 Task: Provide feedback on Google Flights and attach a screenshot.
Action: Mouse moved to (802, 408)
Screenshot: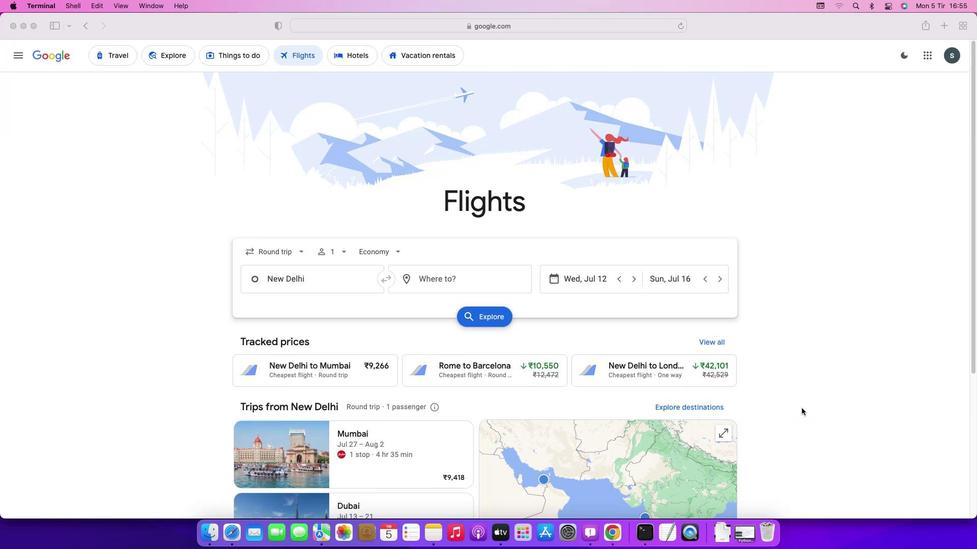
Action: Mouse pressed left at (802, 408)
Screenshot: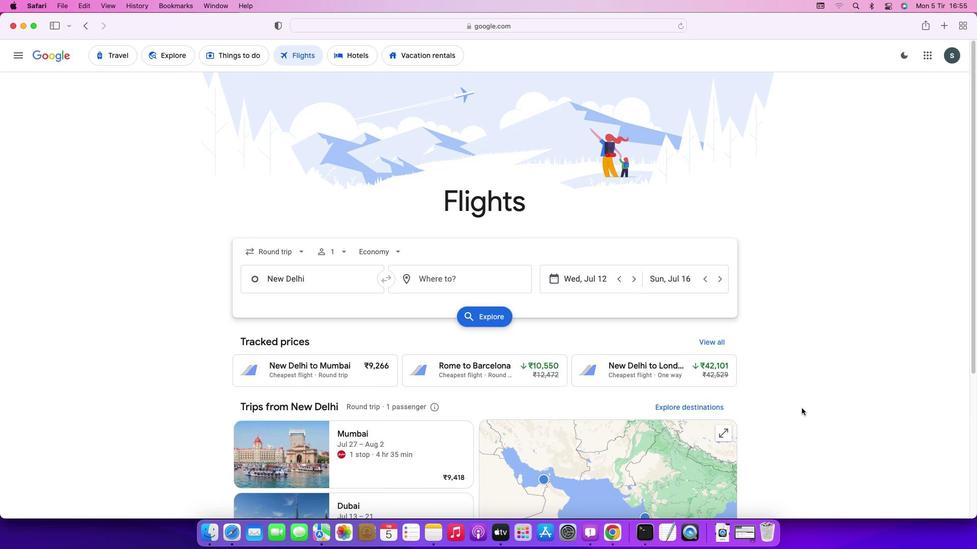 
Action: Mouse moved to (798, 417)
Screenshot: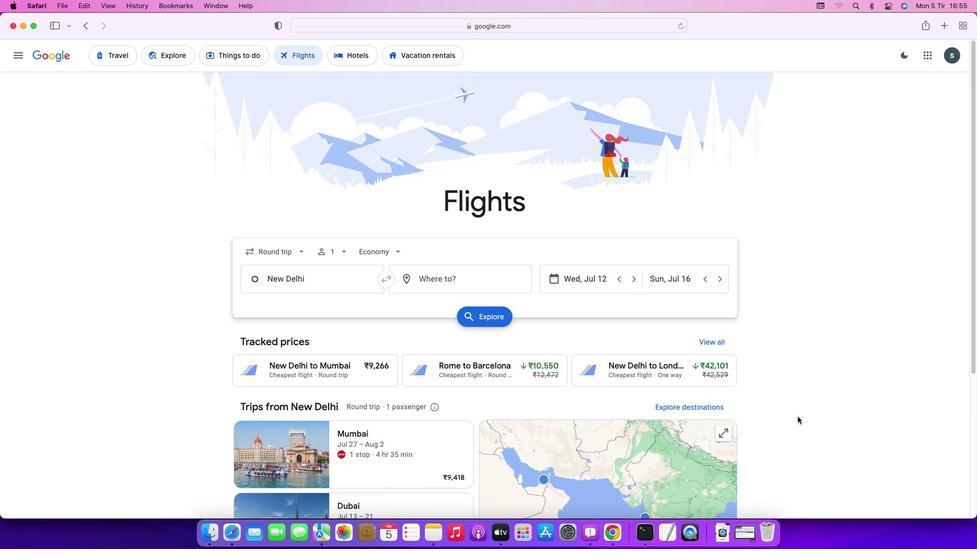 
Action: Mouse scrolled (798, 417) with delta (0, 0)
Screenshot: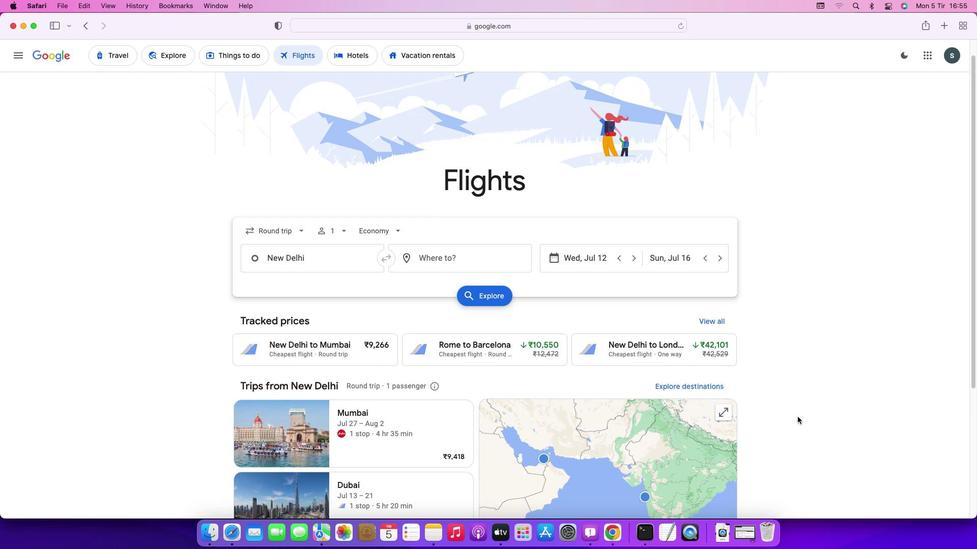 
Action: Mouse scrolled (798, 417) with delta (0, 0)
Screenshot: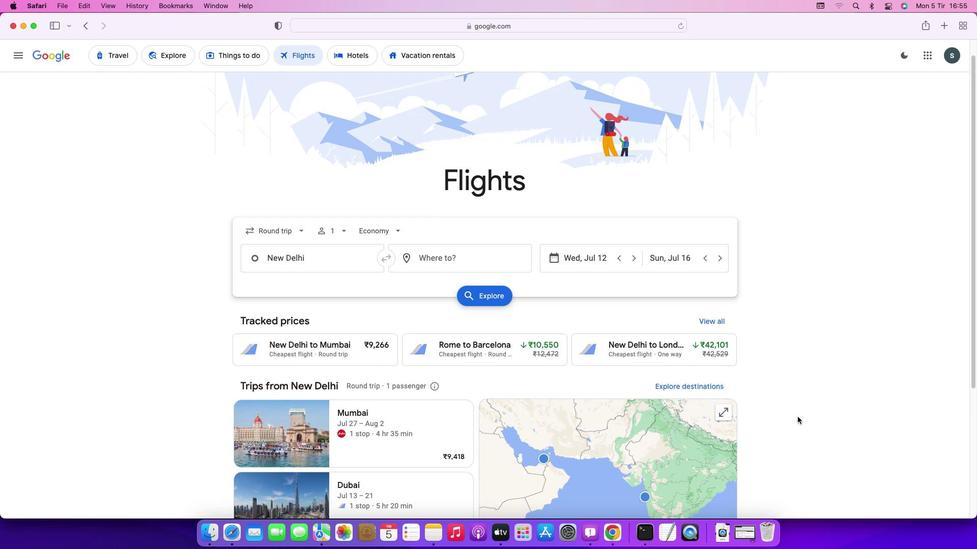 
Action: Mouse scrolled (798, 417) with delta (0, -1)
Screenshot: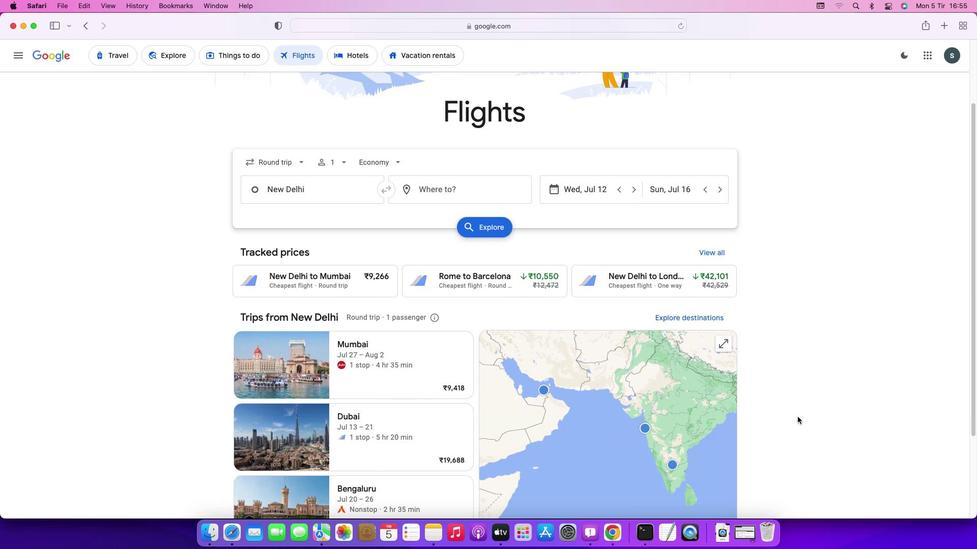 
Action: Mouse scrolled (798, 417) with delta (0, -2)
Screenshot: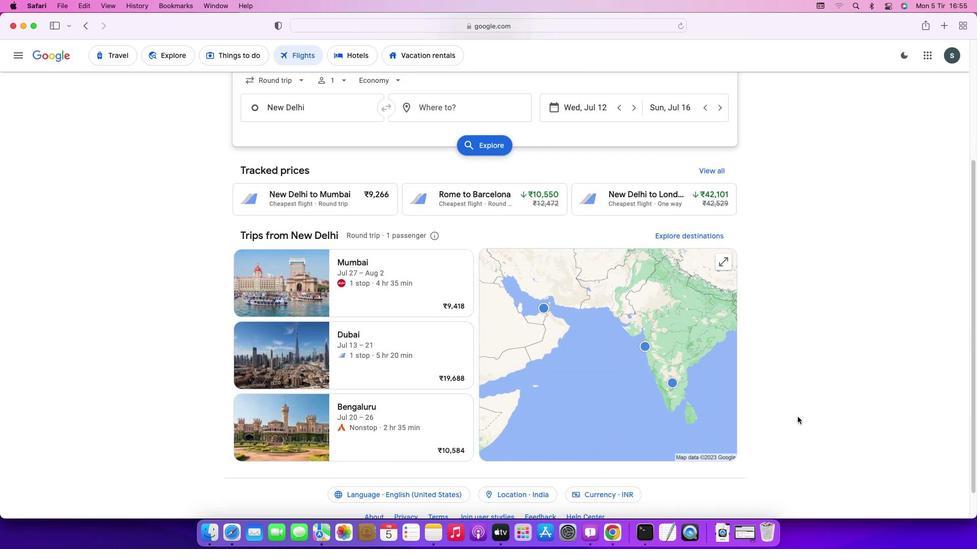 
Action: Mouse scrolled (798, 417) with delta (0, 0)
Screenshot: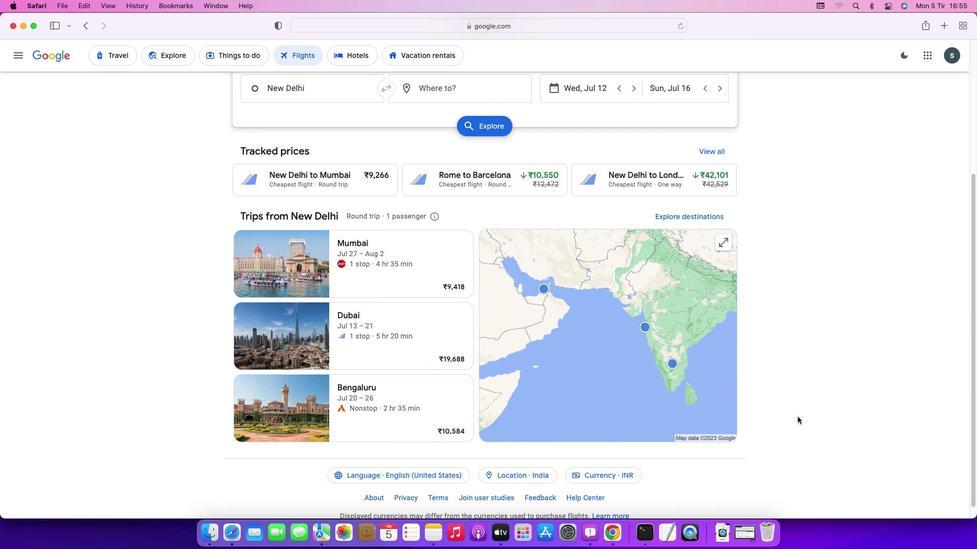 
Action: Mouse scrolled (798, 417) with delta (0, 0)
Screenshot: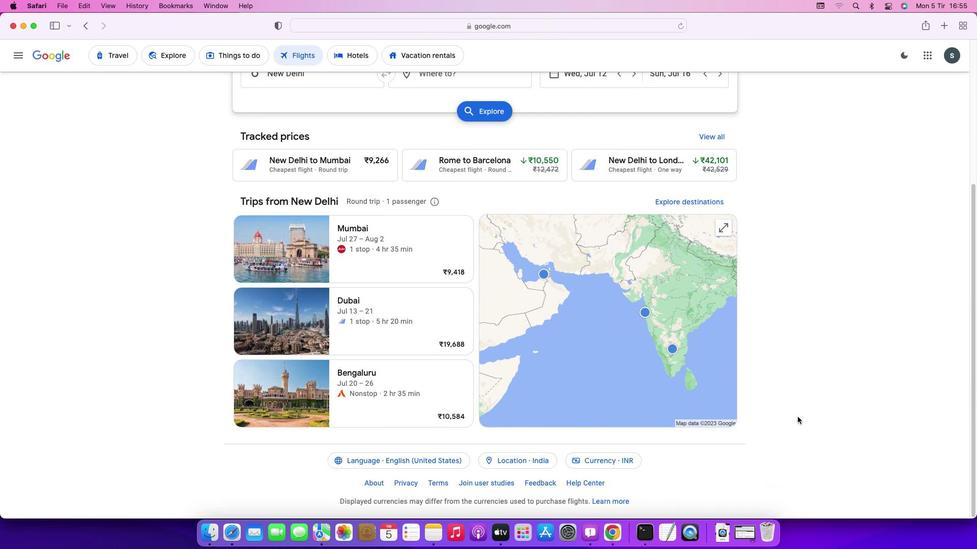 
Action: Mouse scrolled (798, 417) with delta (0, -1)
Screenshot: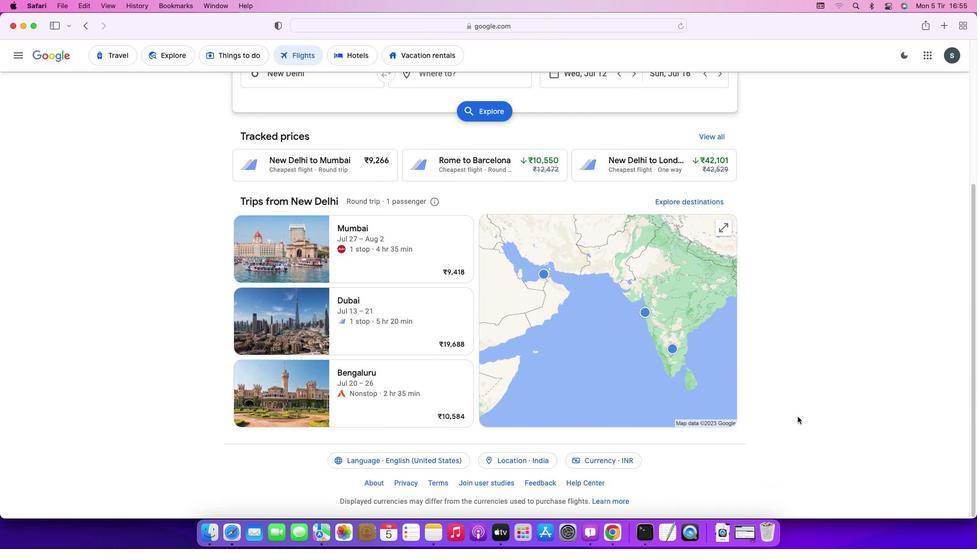 
Action: Mouse moved to (544, 484)
Screenshot: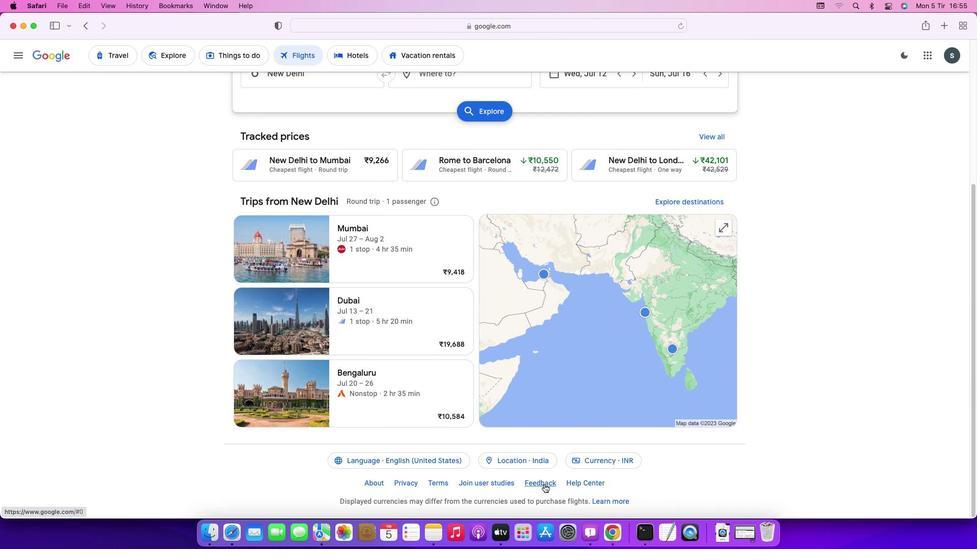 
Action: Mouse pressed left at (544, 484)
Screenshot: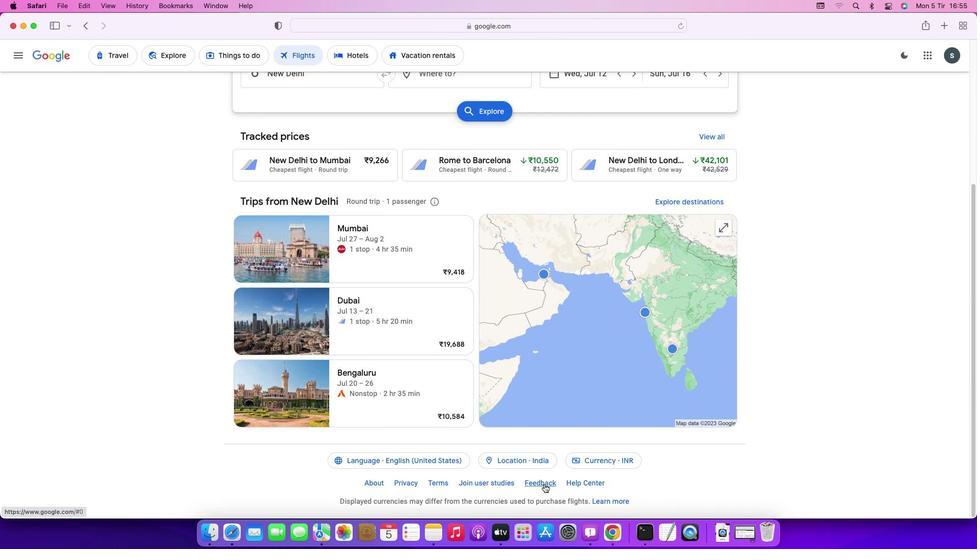 
Action: Mouse moved to (817, 129)
Screenshot: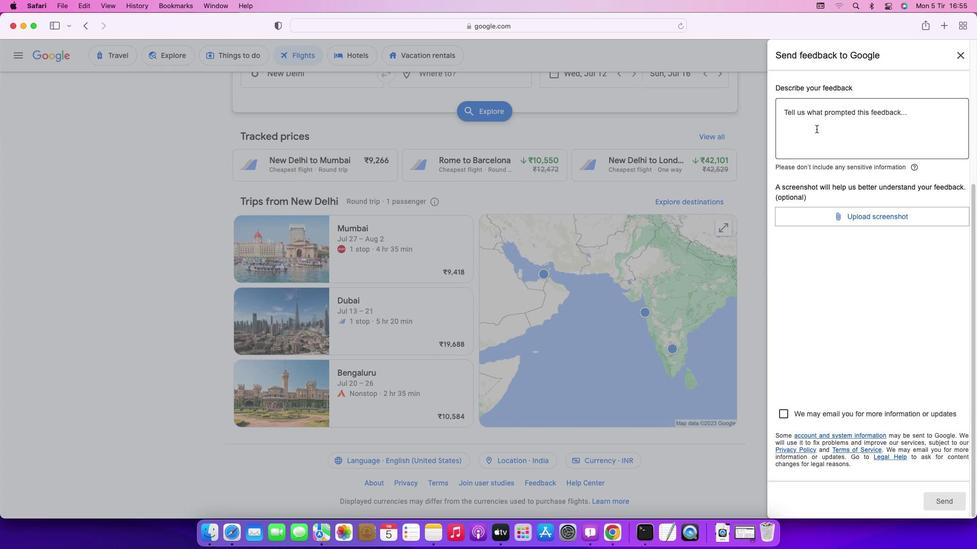 
Action: Mouse pressed left at (817, 129)
Screenshot: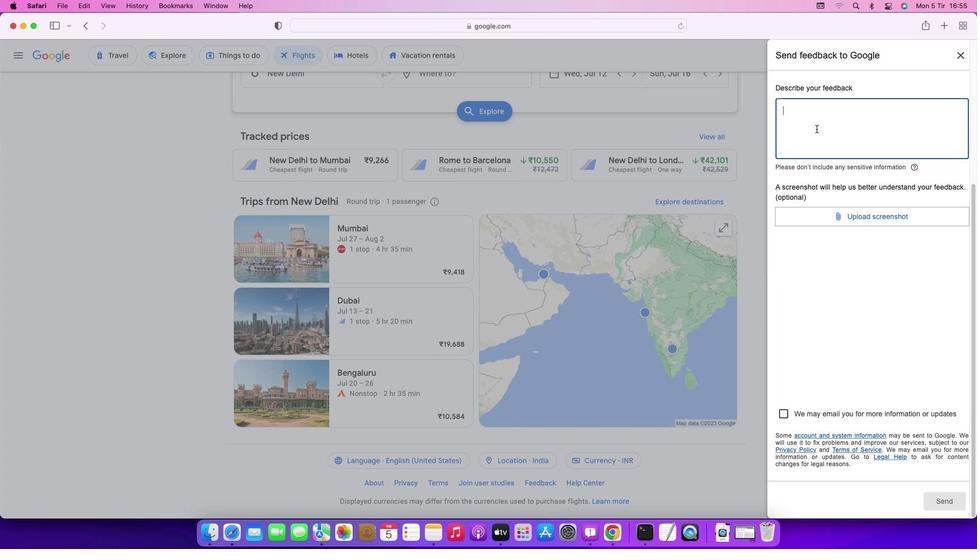
Action: Key pressed Key.caps_lock'G'Key.caps_lock'o''o''g''l''e'Key.space'f''l''i''g''h''t''s'Key.space'h''a''s'Key.space'b''e''e''n'Key.space'a''n'Key.space'i''n''c''r''e''d''i''b''l''e'Key.space't''o''o''l'Key.space'f''o''r'Key.space'p''l''a''n''n''i''n''g'Key.space'm''y'Key.space'r''e''c''e''n''t'Key.space't''r''i''p''.'
Screenshot: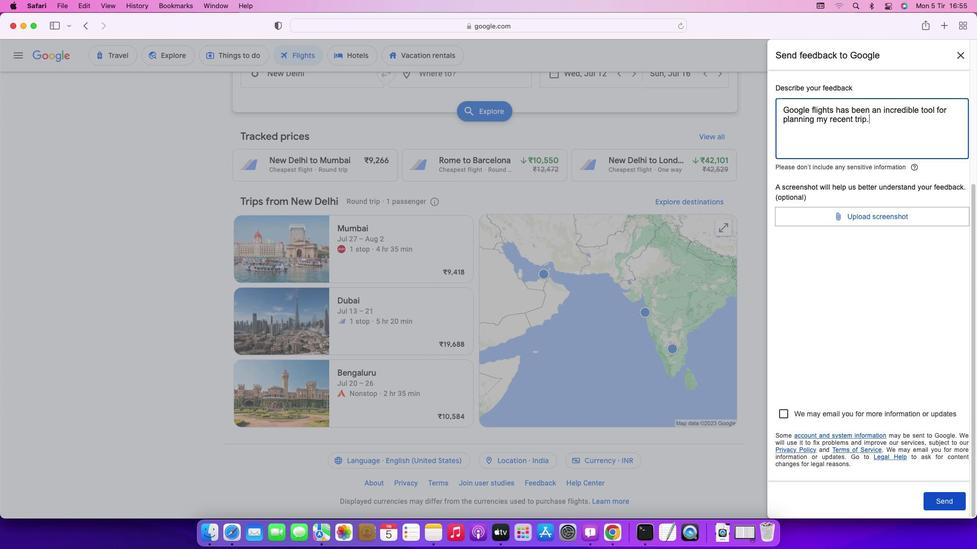 
Action: Mouse moved to (834, 215)
Screenshot: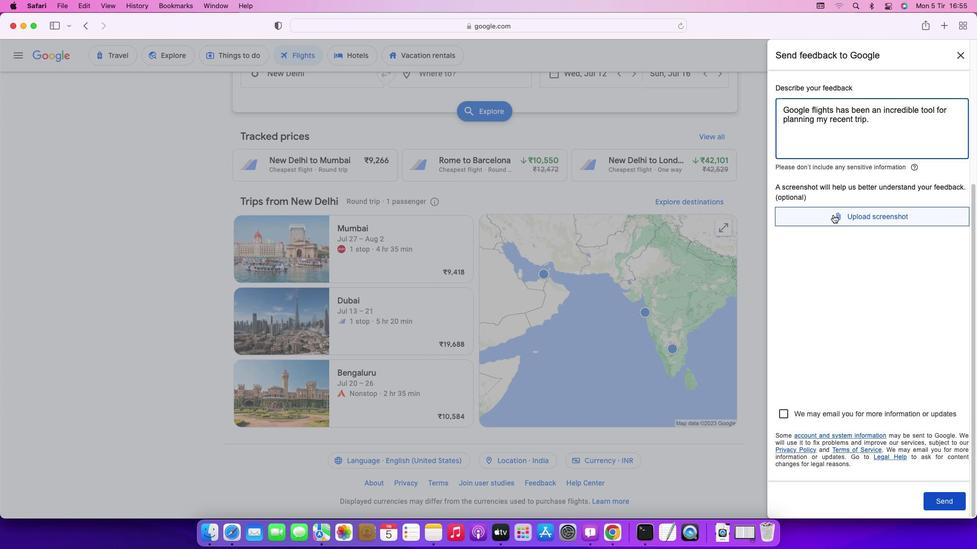 
Action: Mouse pressed left at (834, 215)
Screenshot: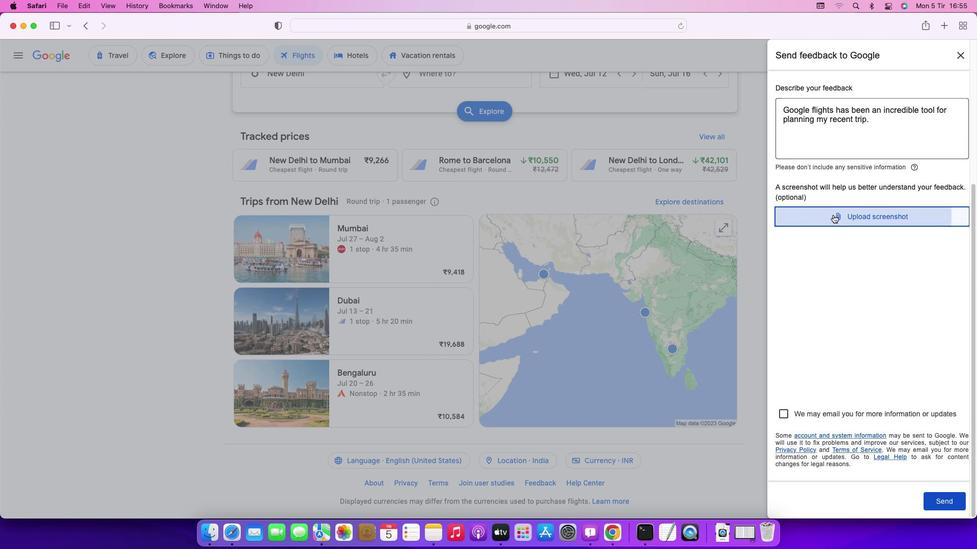 
Action: Mouse moved to (429, 301)
Screenshot: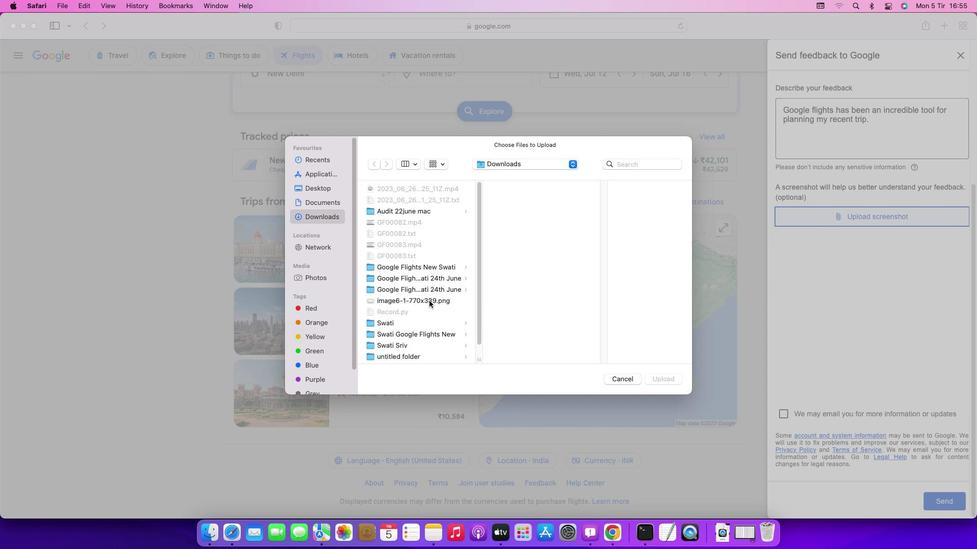 
Action: Mouse pressed left at (429, 301)
Screenshot: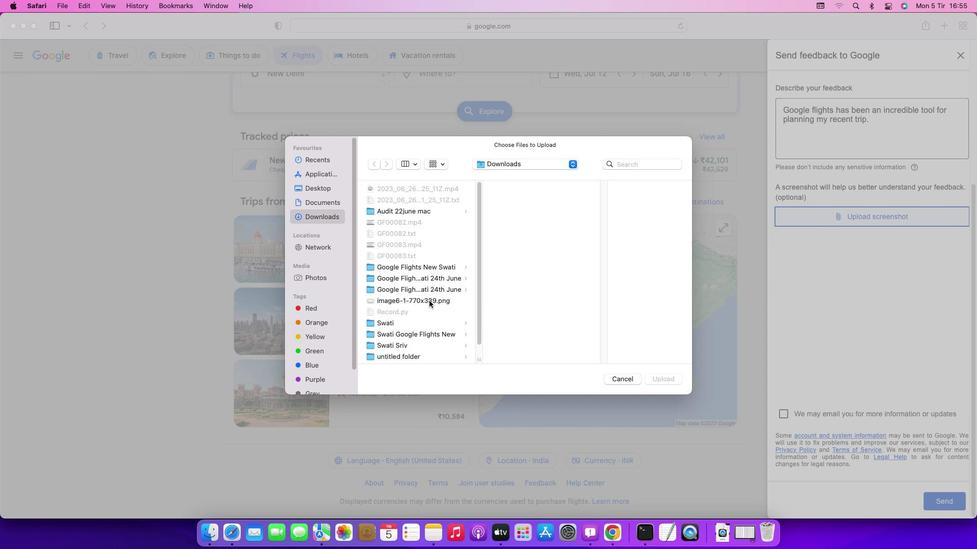 
Action: Mouse moved to (662, 381)
Screenshot: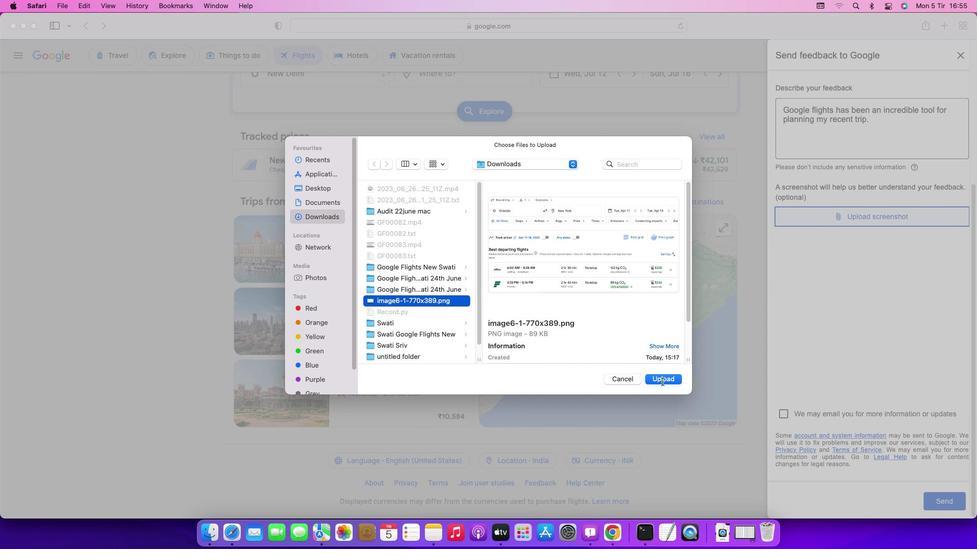 
Action: Mouse pressed left at (662, 381)
Screenshot: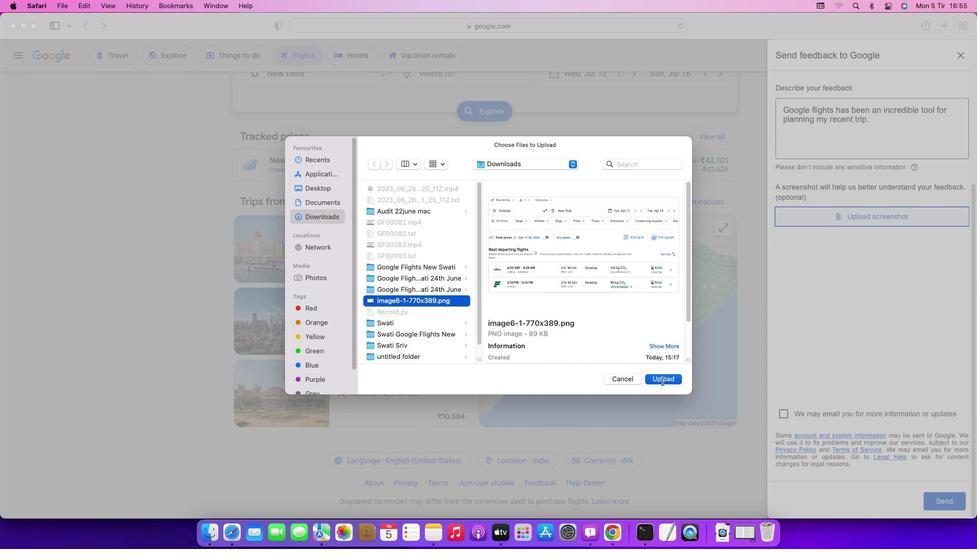 
Action: Mouse moved to (940, 501)
Screenshot: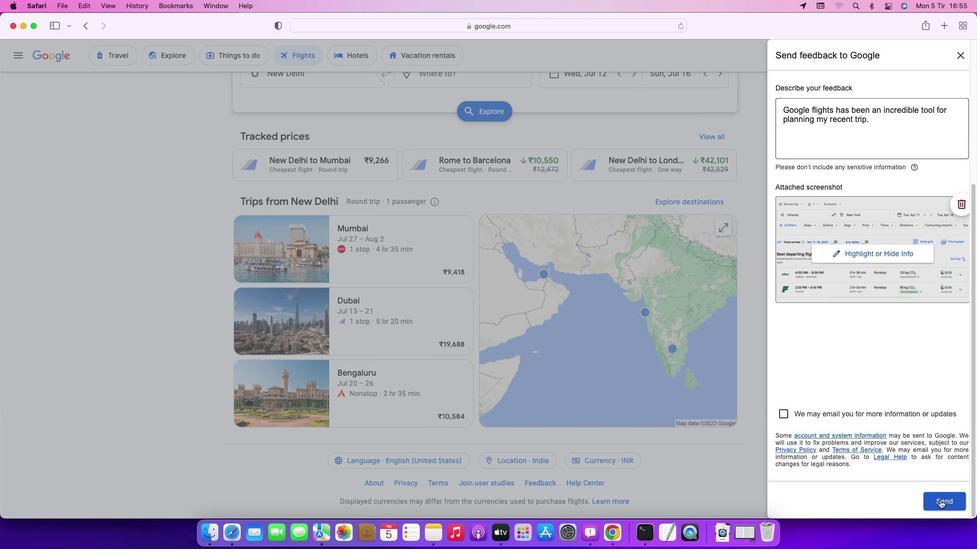 
Action: Mouse pressed left at (940, 501)
Screenshot: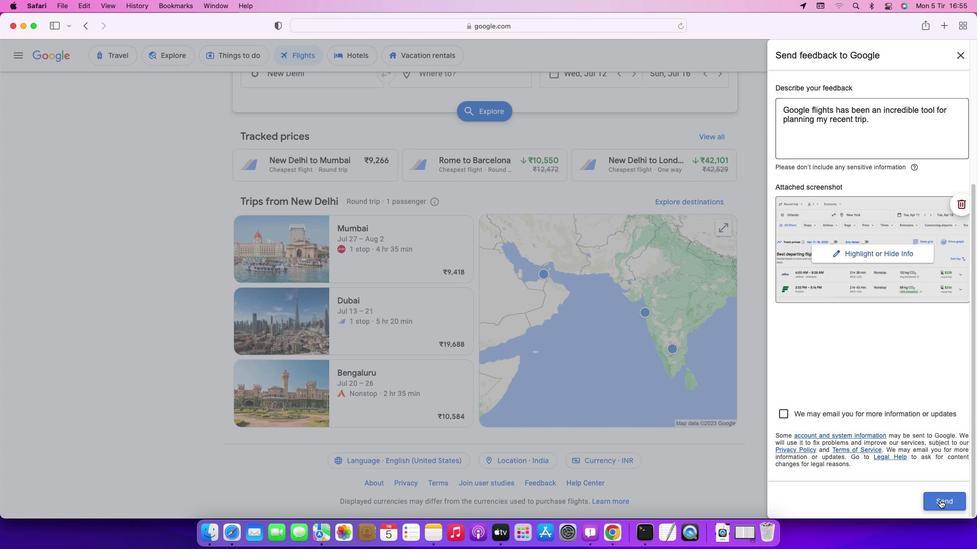 
Action: Mouse moved to (884, 459)
Screenshot: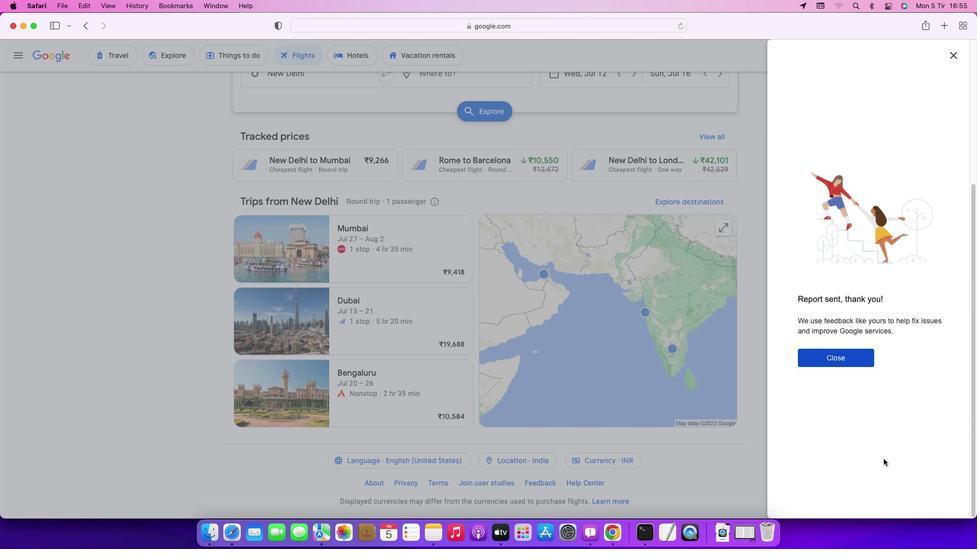 
